 Task: Who was an important artist in the Land art movement?
Action: Mouse moved to (133, 179)
Screenshot: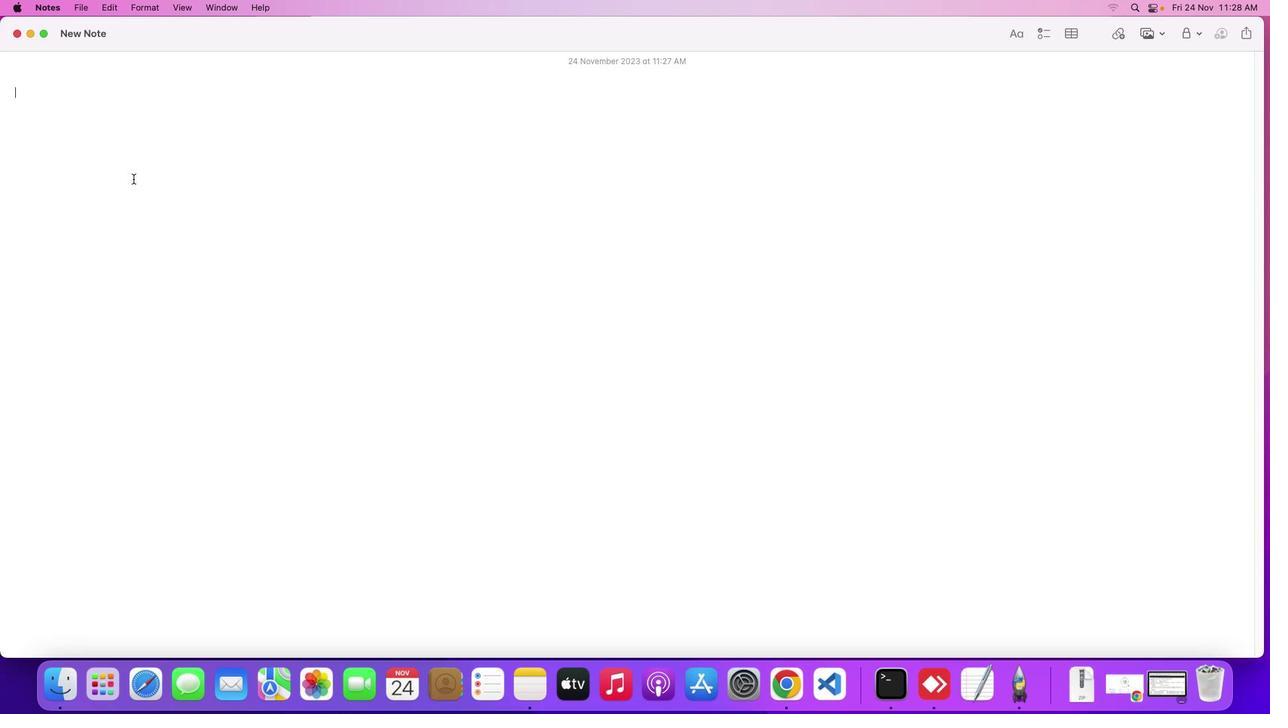 
Action: Mouse pressed left at (133, 179)
Screenshot: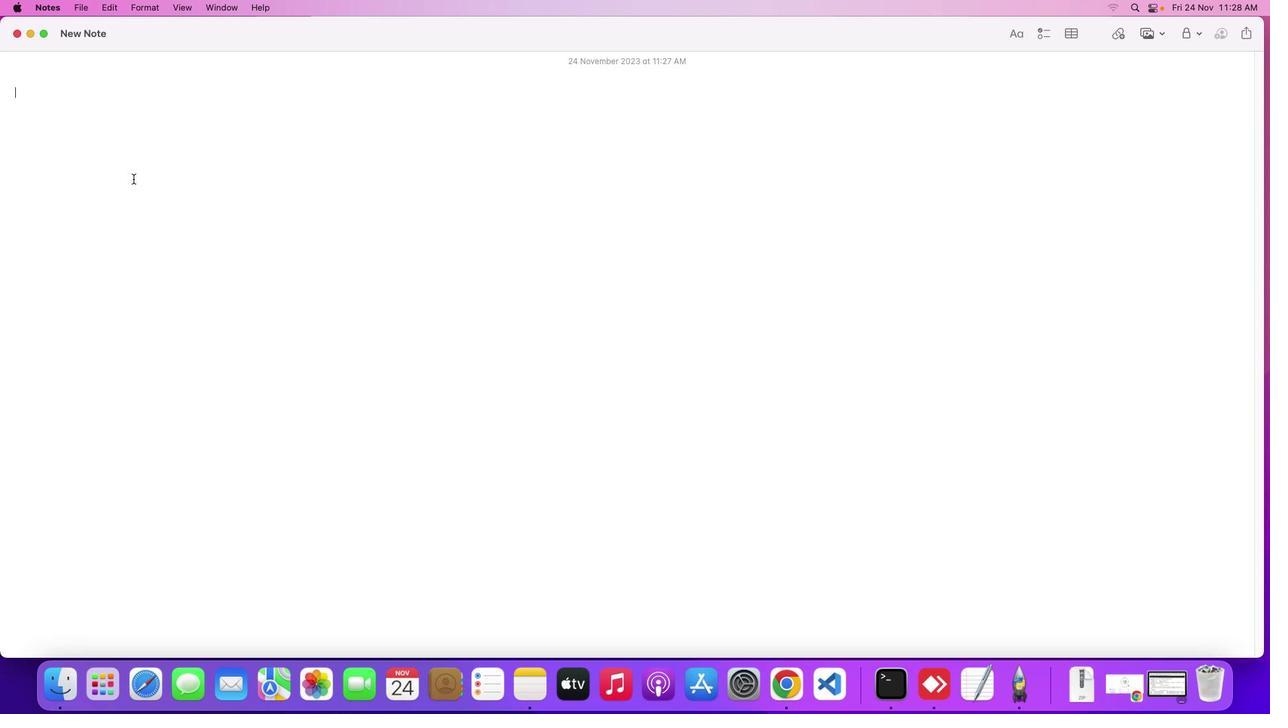 
Action: Mouse moved to (133, 179)
Screenshot: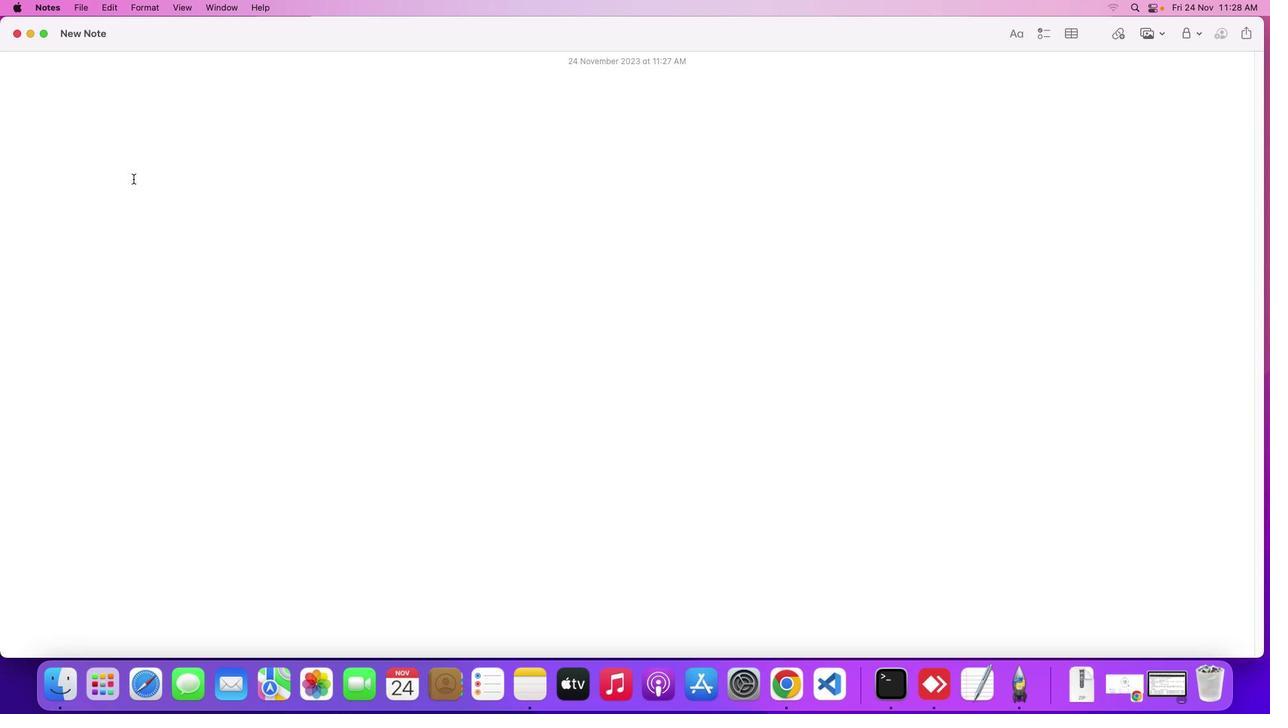 
Action: Key pressed Key.shift'W''h''o'Key.space'w''a''s'Key.space'a''n'Key.space'i''m''p''o''r''t''a''n''t'Key.space'a''r''t''i''s''t'Key.space'i''n'Key.space't''h''e'Key.spaceKey.shift'L''a''n''d'Key.space'a''r''t'Key.space'm''o''v''e''m''e''n''t'Key.shift_r'?'Key.enter
Screenshot: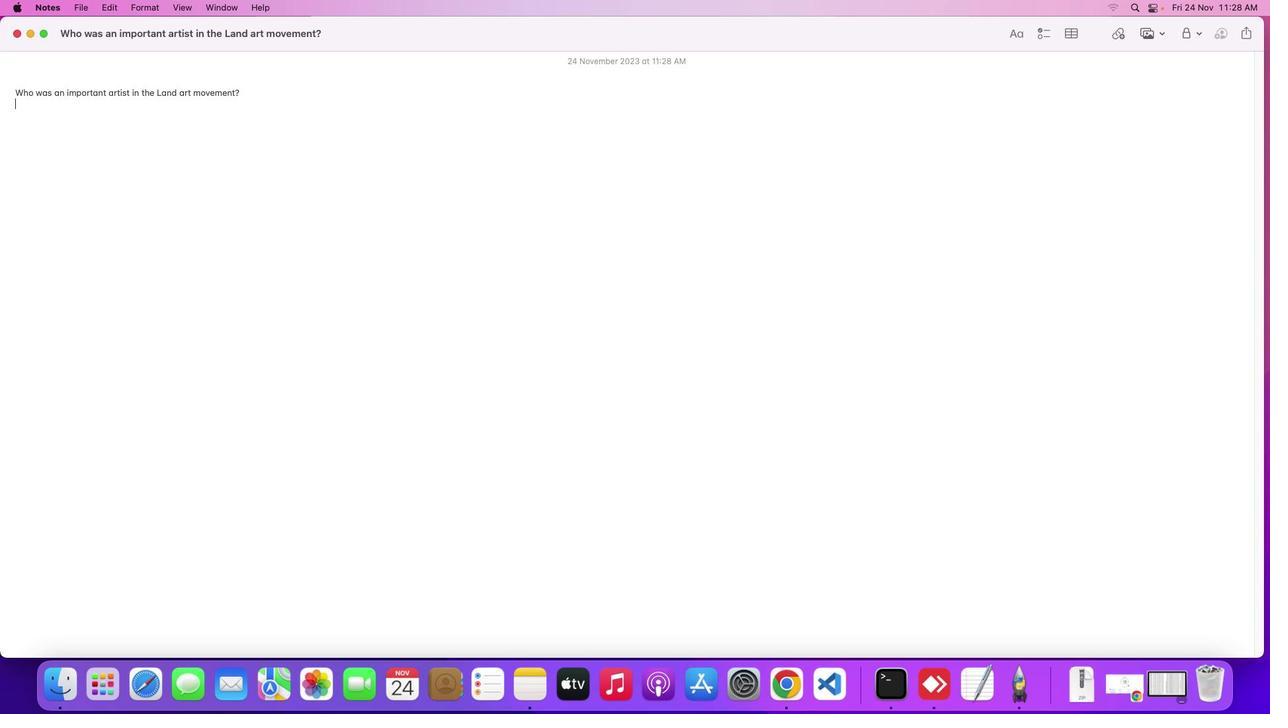 
Action: Mouse moved to (1128, 687)
Screenshot: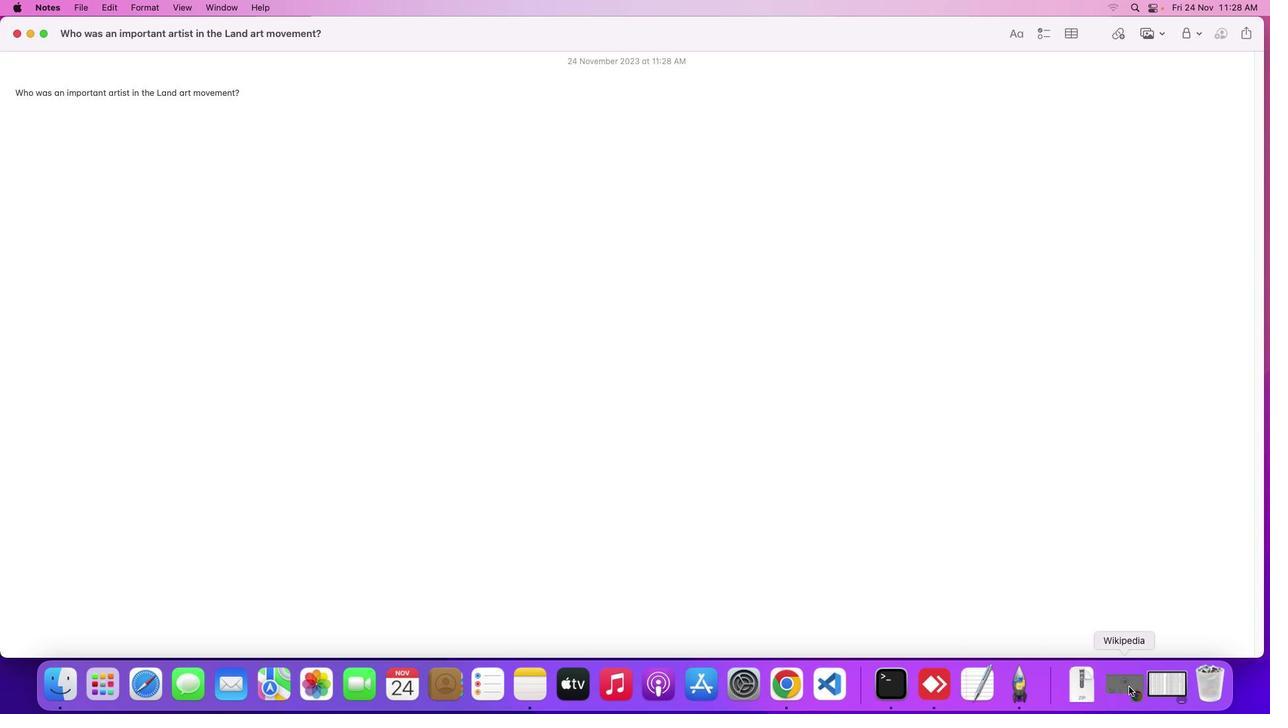 
Action: Mouse pressed left at (1128, 687)
Screenshot: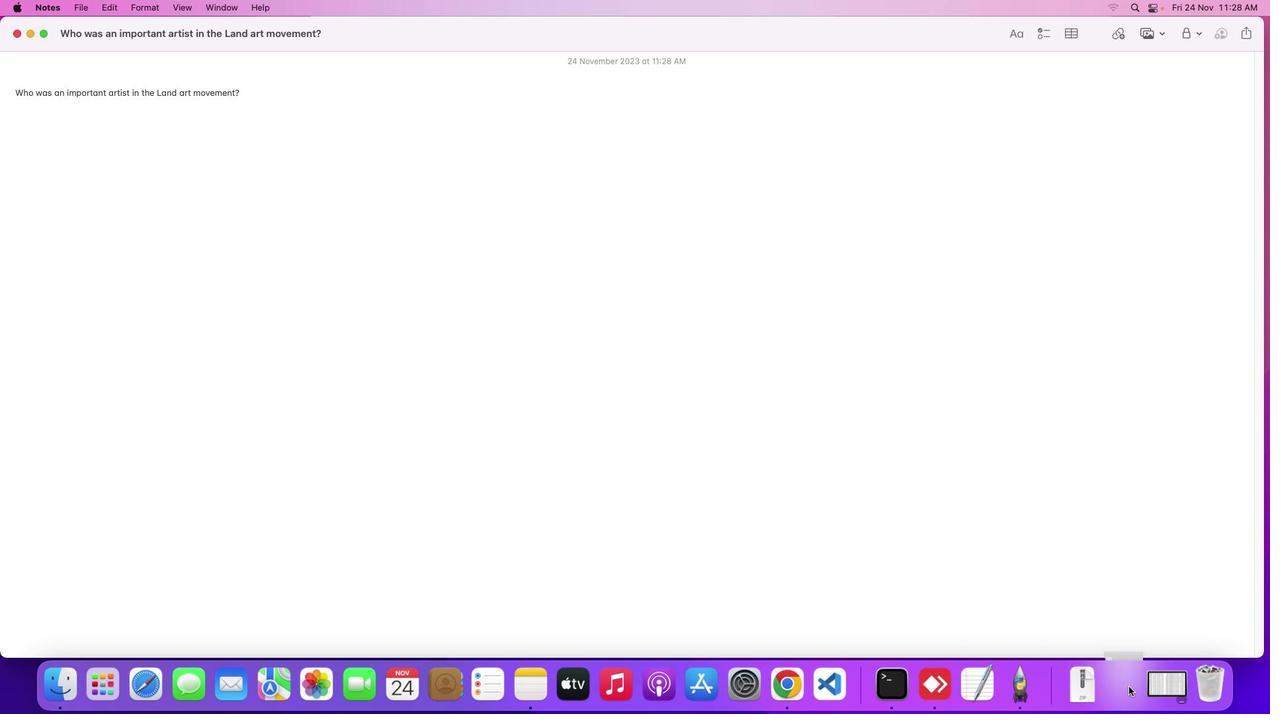 
Action: Mouse moved to (500, 397)
Screenshot: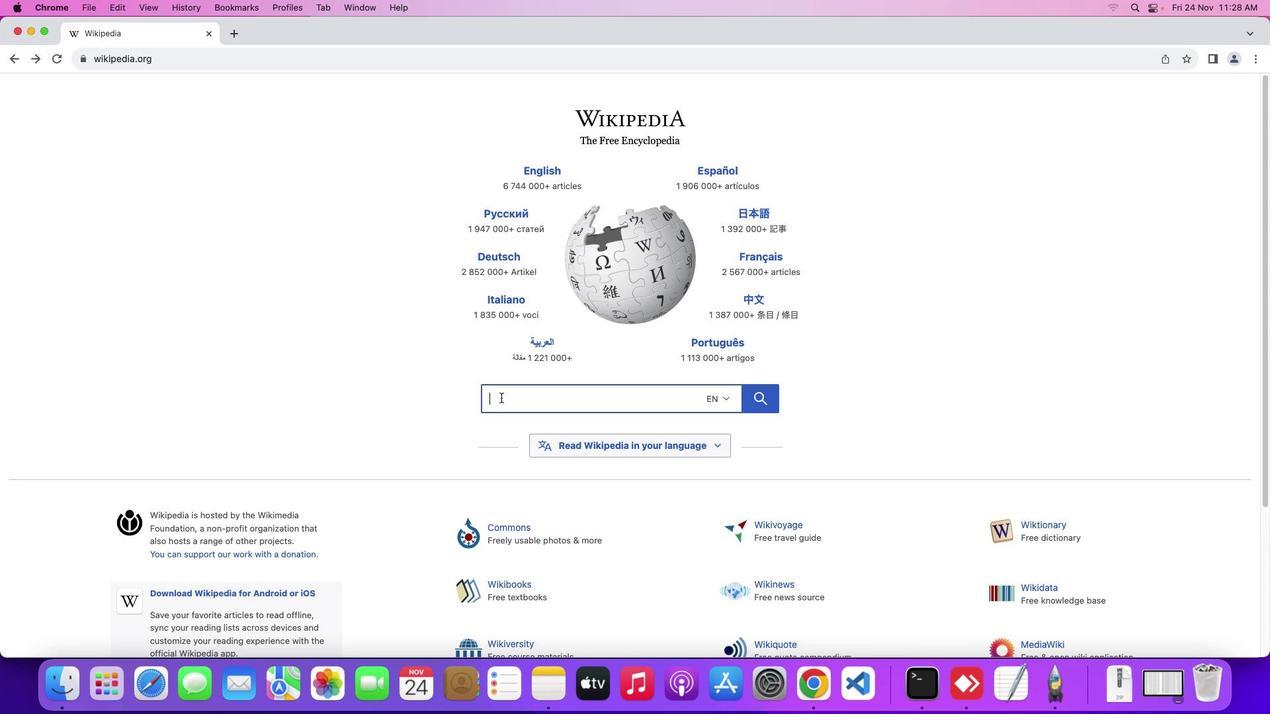 
Action: Mouse pressed left at (500, 397)
Screenshot: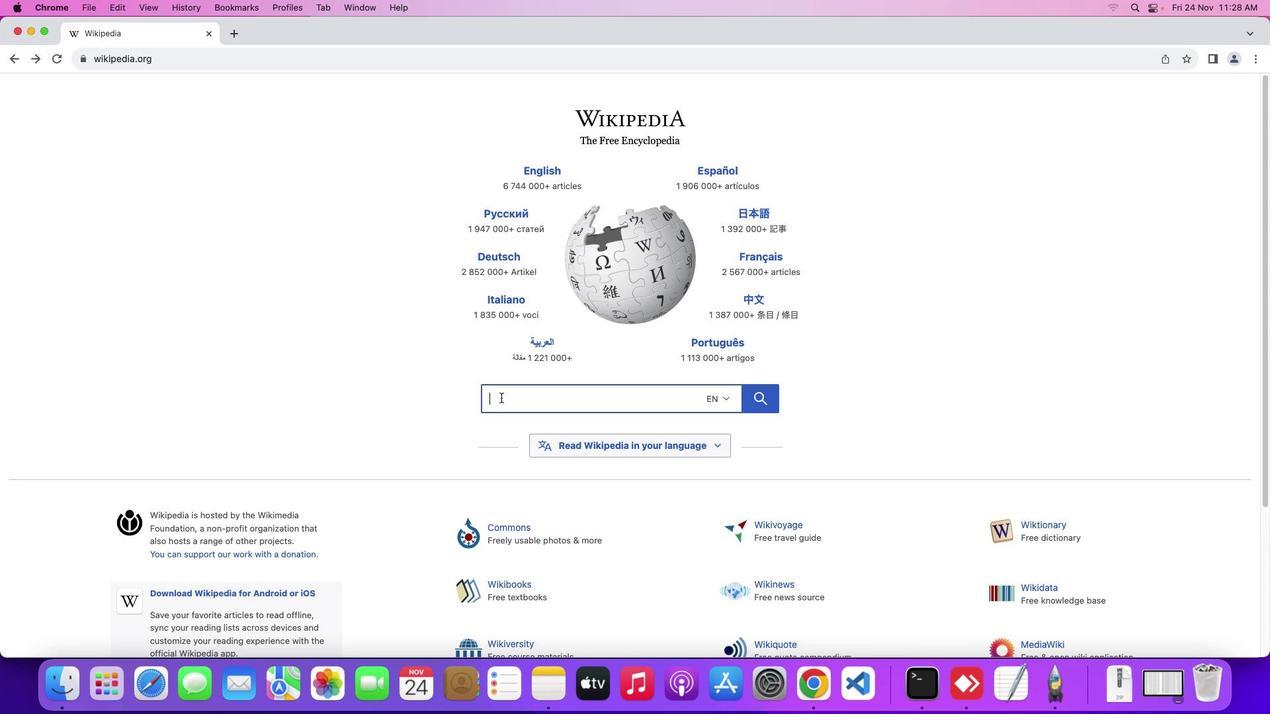 
Action: Mouse moved to (494, 399)
Screenshot: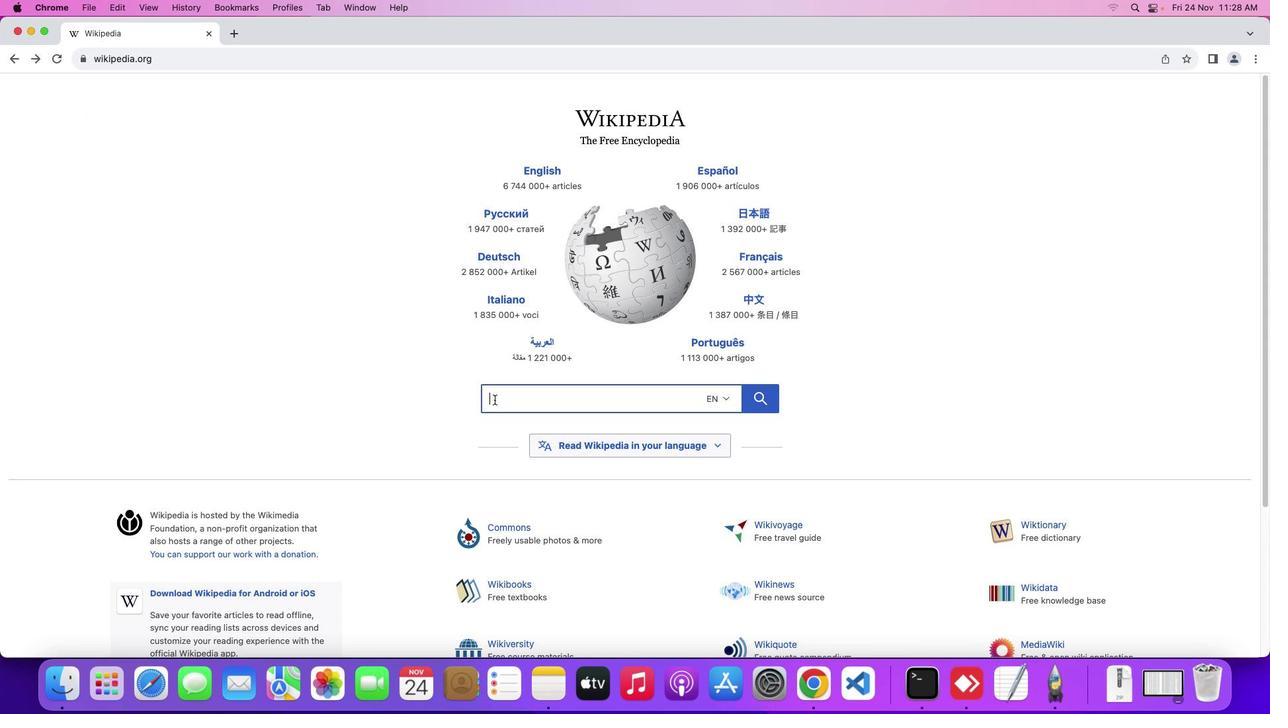 
Action: Key pressed Key.shift'L''a''n''d'Key.space'a''r''t'
Screenshot: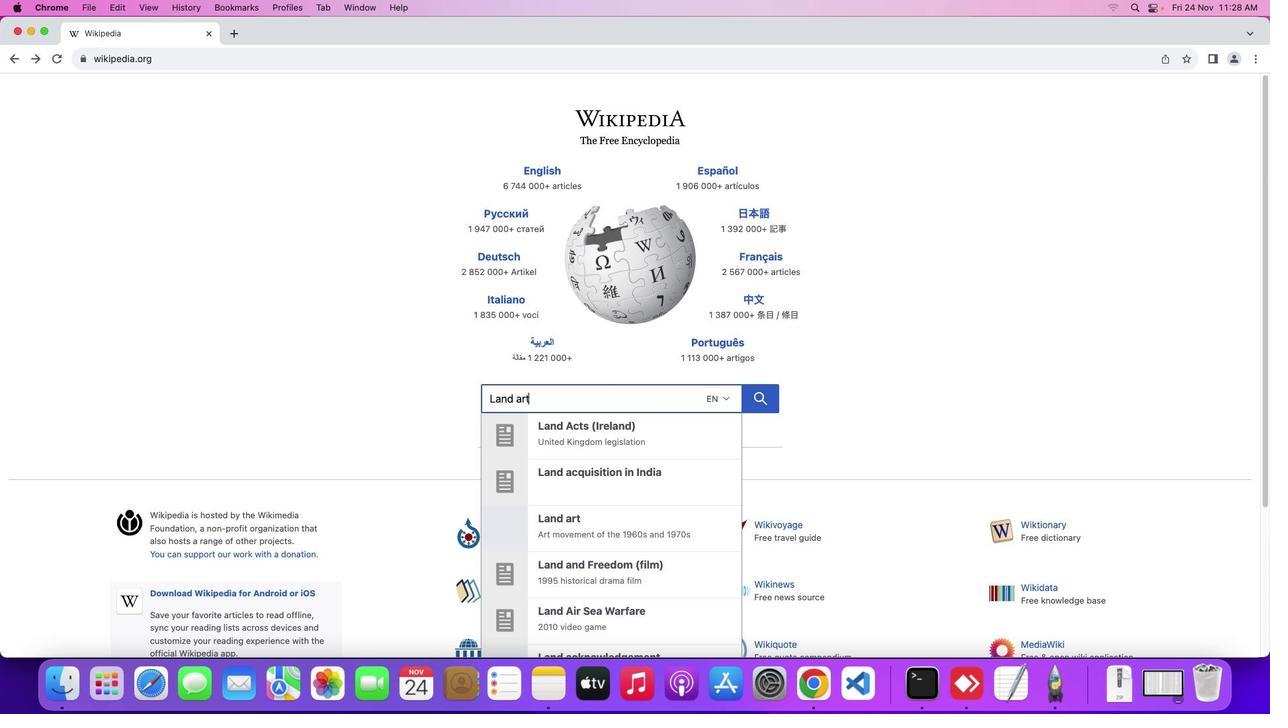 
Action: Mouse moved to (558, 429)
Screenshot: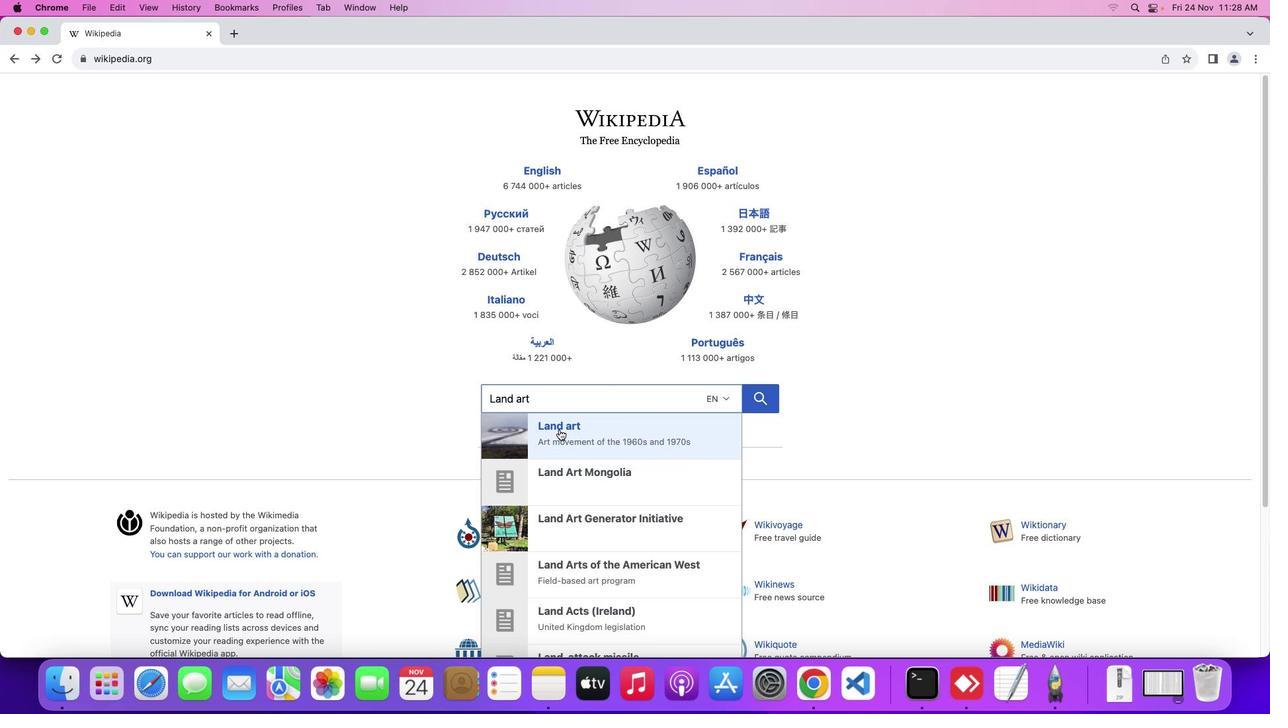 
Action: Mouse pressed left at (558, 429)
Screenshot: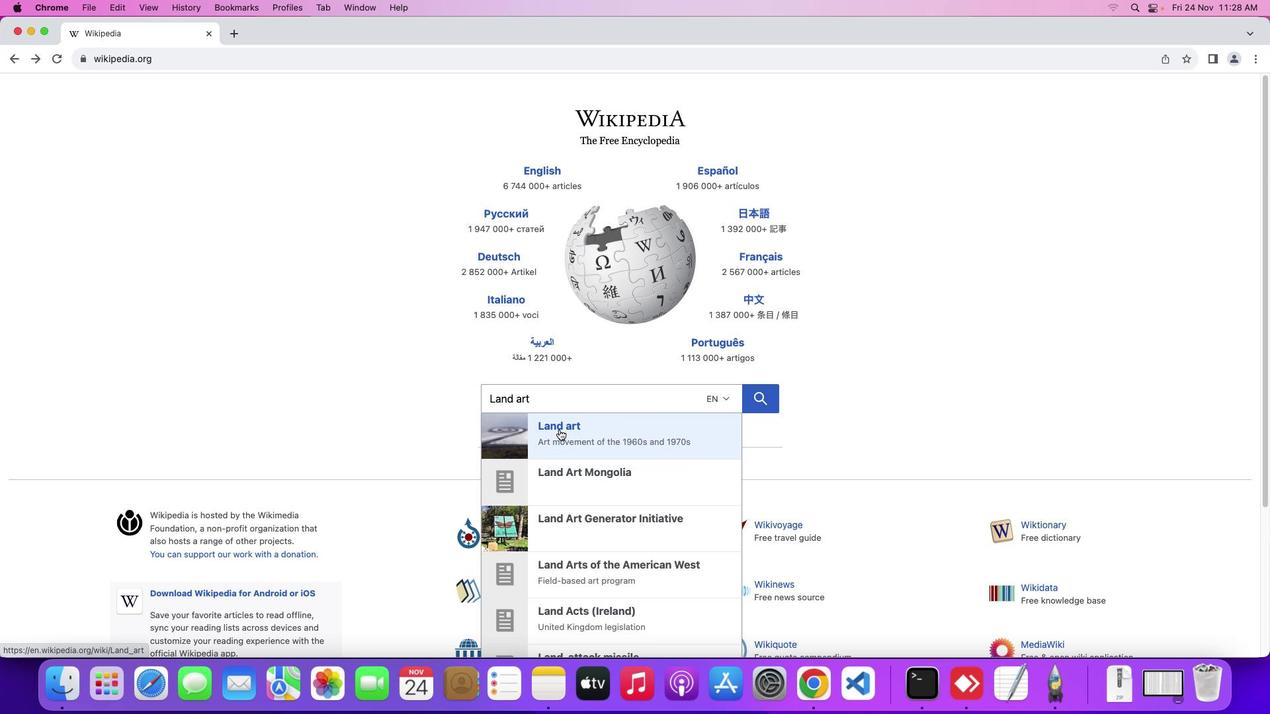 
Action: Mouse moved to (1264, 119)
Screenshot: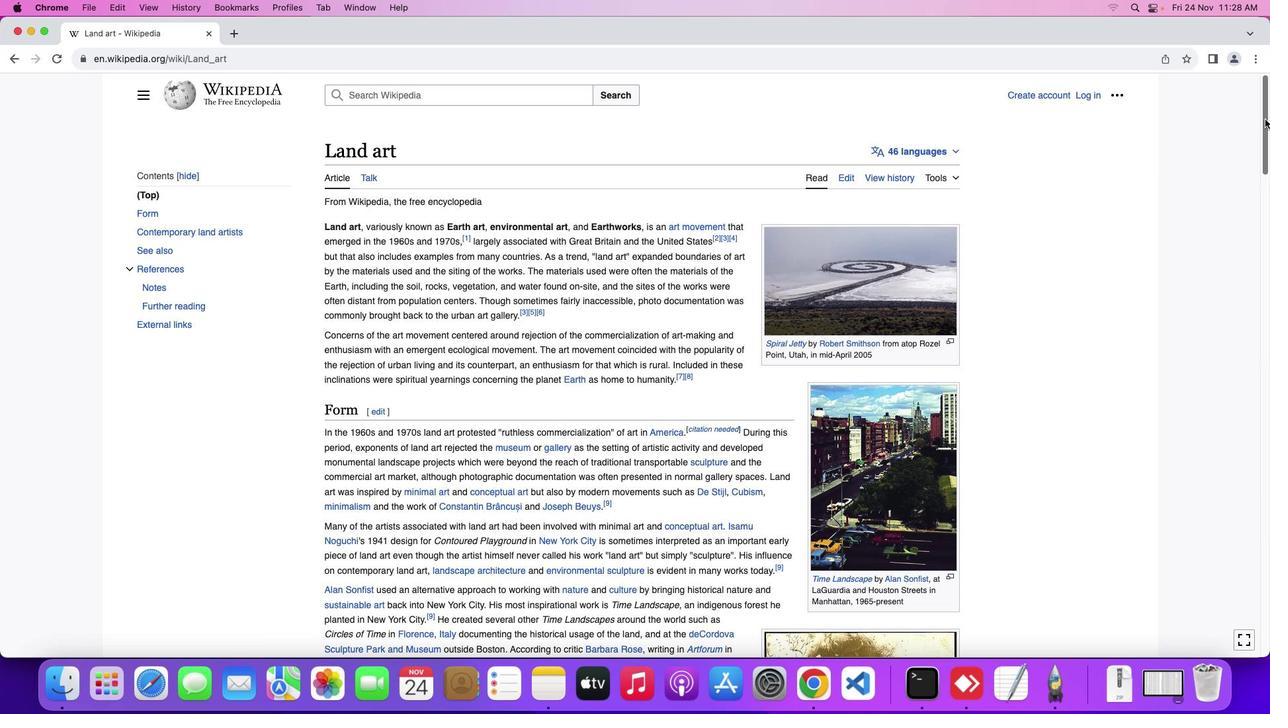 
Action: Mouse pressed left at (1264, 119)
Screenshot: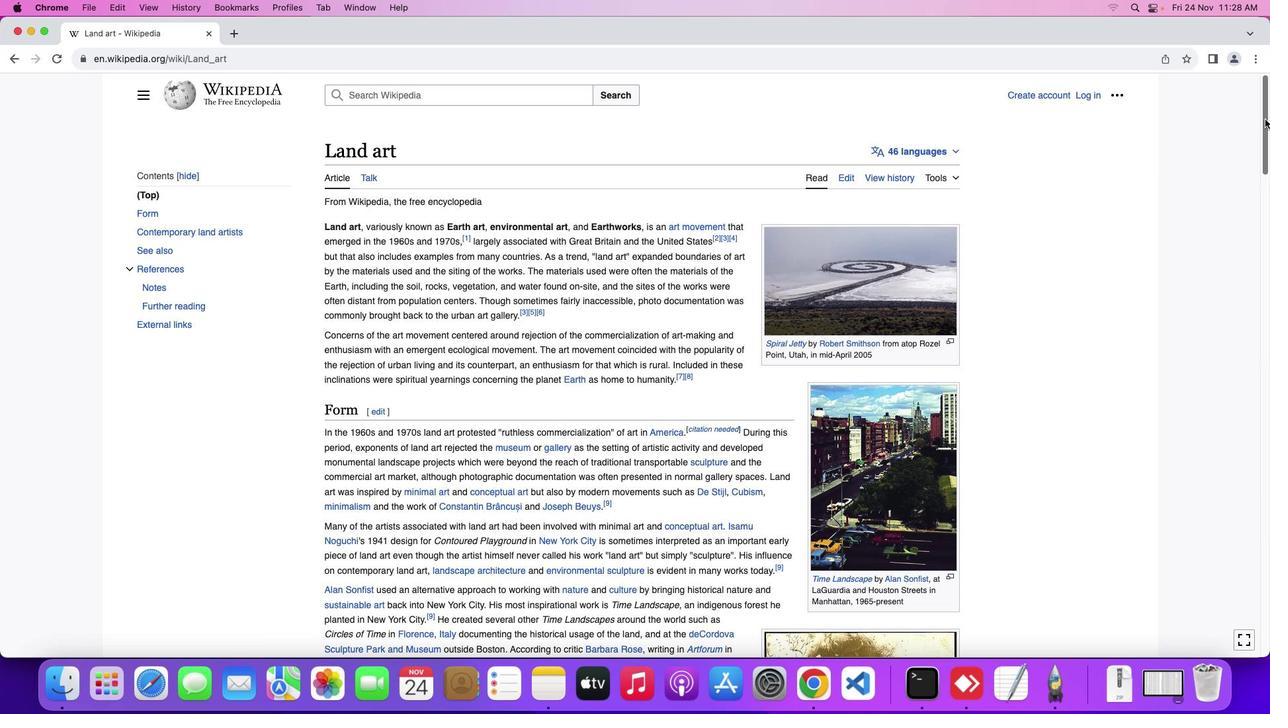 
Action: Mouse moved to (33, 34)
Screenshot: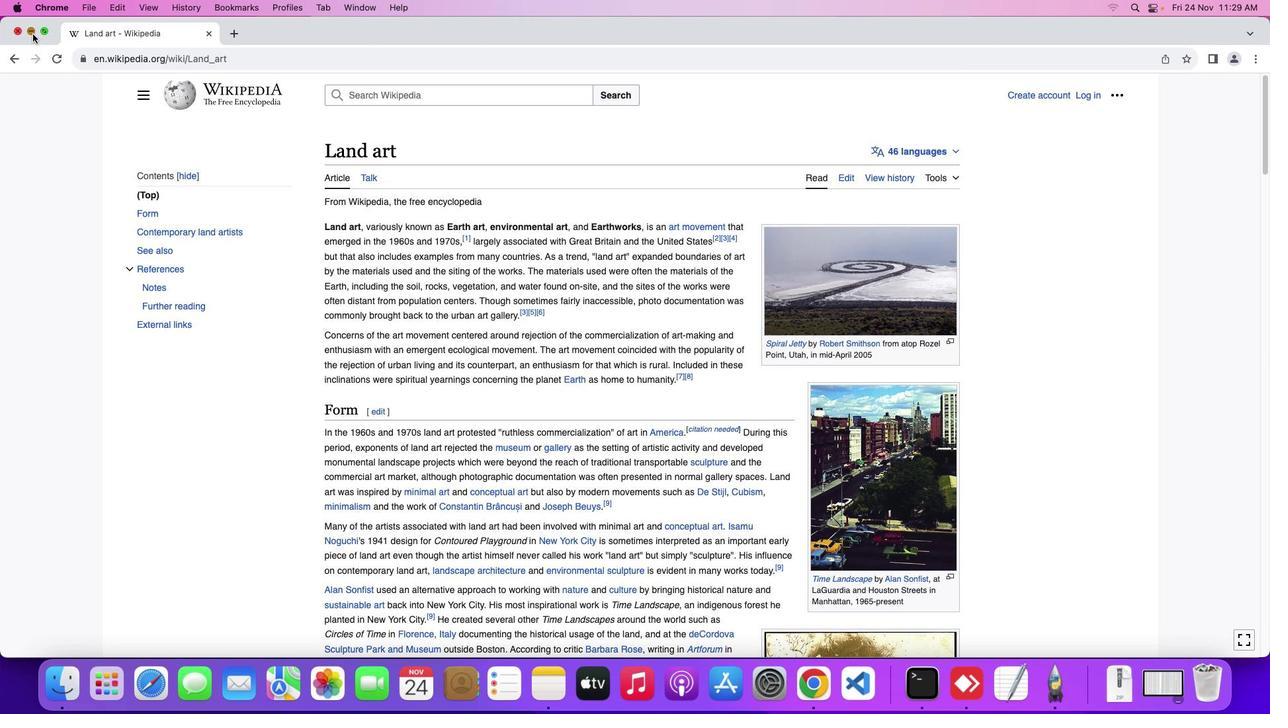 
Action: Mouse pressed left at (33, 34)
Screenshot: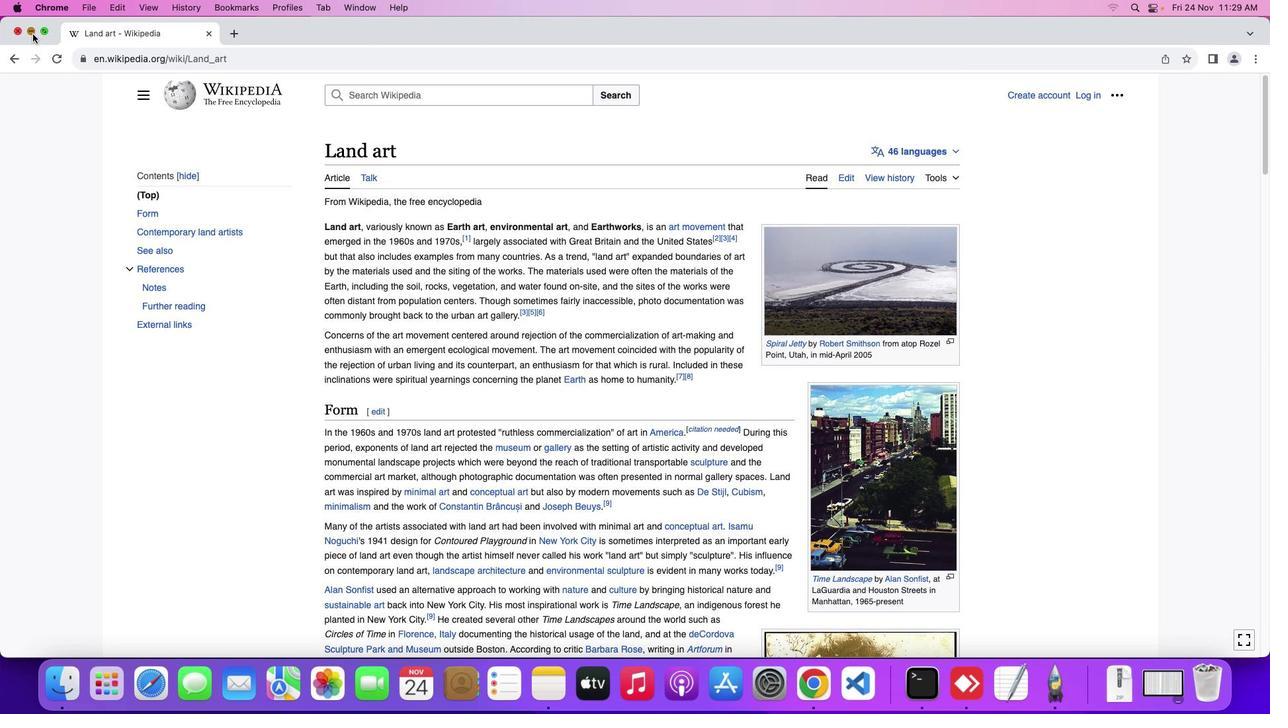 
Action: Mouse moved to (134, 129)
Screenshot: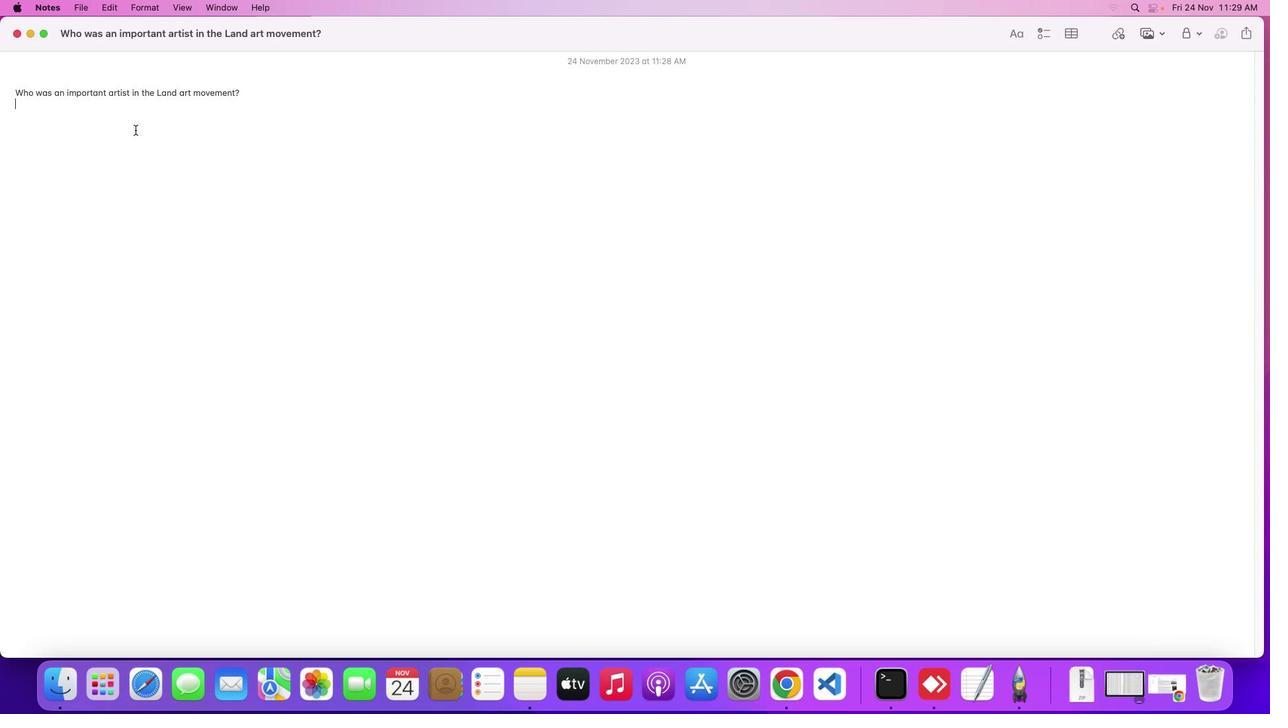 
Action: Mouse pressed left at (134, 129)
Screenshot: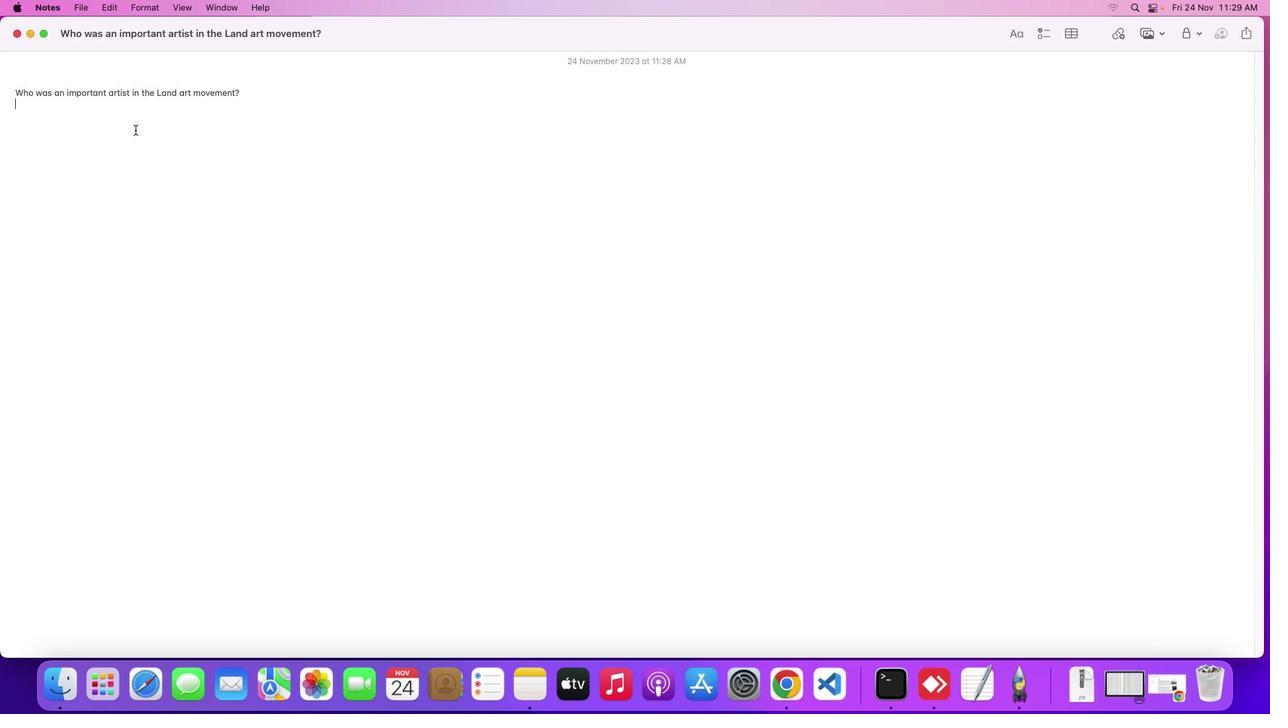 
Action: Mouse moved to (134, 130)
Screenshot: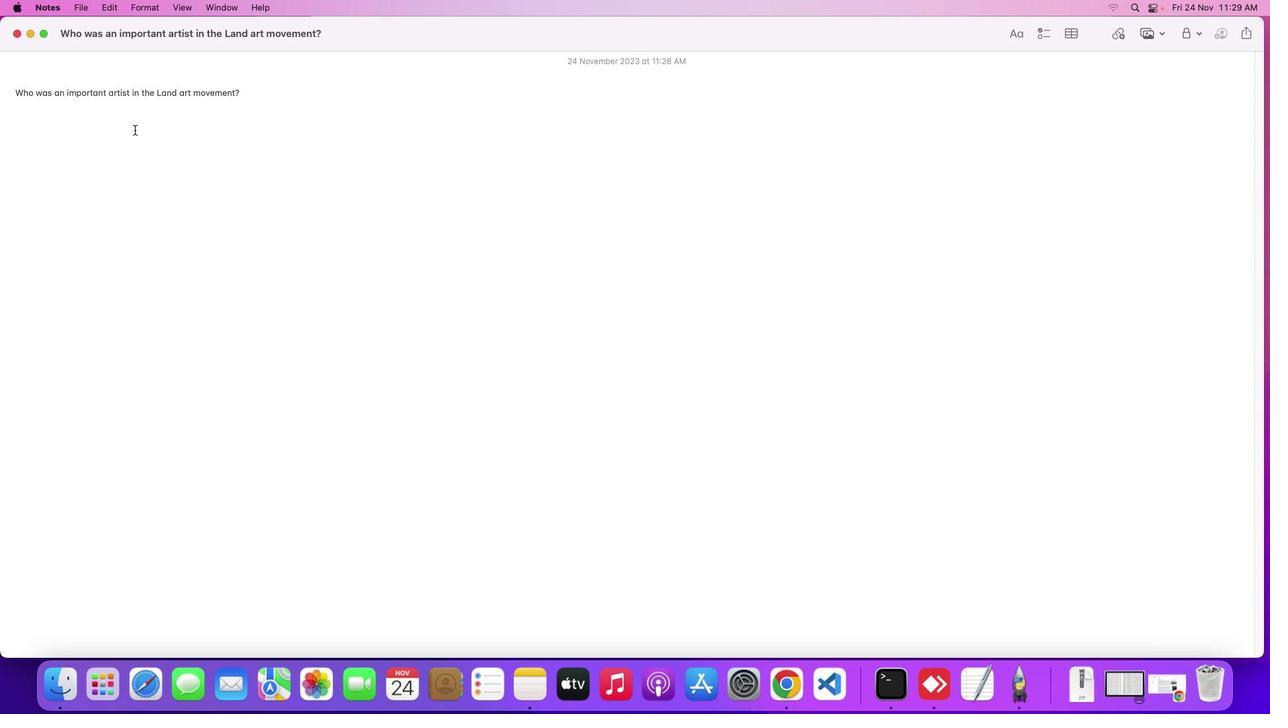 
Action: Key pressed Key.shift'R''o''b''e''r''t'Key.spaceKey.shift'S''m''i''t''h''s''o''n'Key.space'w''a''s'Key.space'a'Key.space's''i''g''n''i''f''i''c''a''n''t'Key.space'a''r''t''i''s''t'Key.space'i''n'Key.space't''h''e'Key.spaceKey.shift'L''a''n''d'Key.space'a''r''t'Key.space'm''o''v''e''m''e''n''t''.'
Screenshot: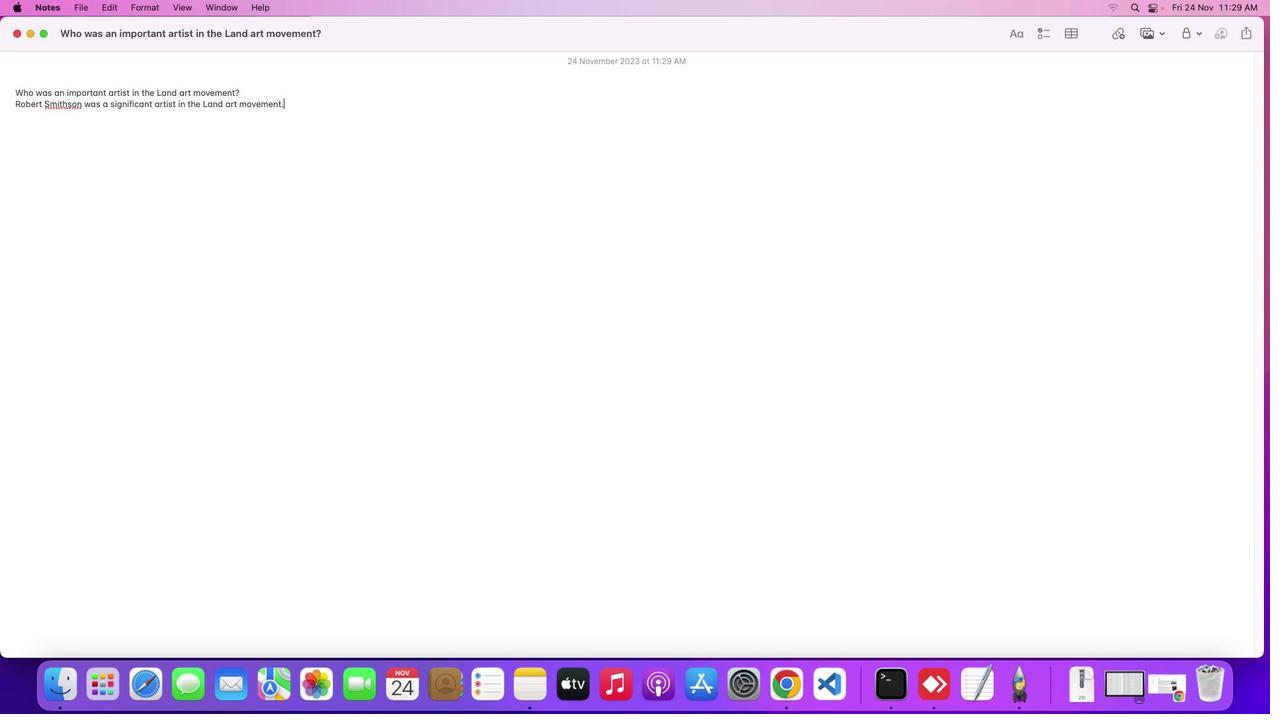 
